 Task: Open a blank sheet, save the file as Aiethics.pdf and add heading 'Artificial Intelligence Ethics',with the parapraph 'As AI advances, ethical considerations become paramount. Ensuring transparency, fairness, and accountability in AI systems is crucial. Addressing issues such as bias, privacy, and the impact on jobs requires robust ethical frameworks and responsible AI development.'Apply Font Style lexend And font size 14. Apply font style in  Heading 'Comic Sans MS' and font size 24 Change heading alignment to  Center and paragraph alignment to  Left
Action: Mouse moved to (248, 155)
Screenshot: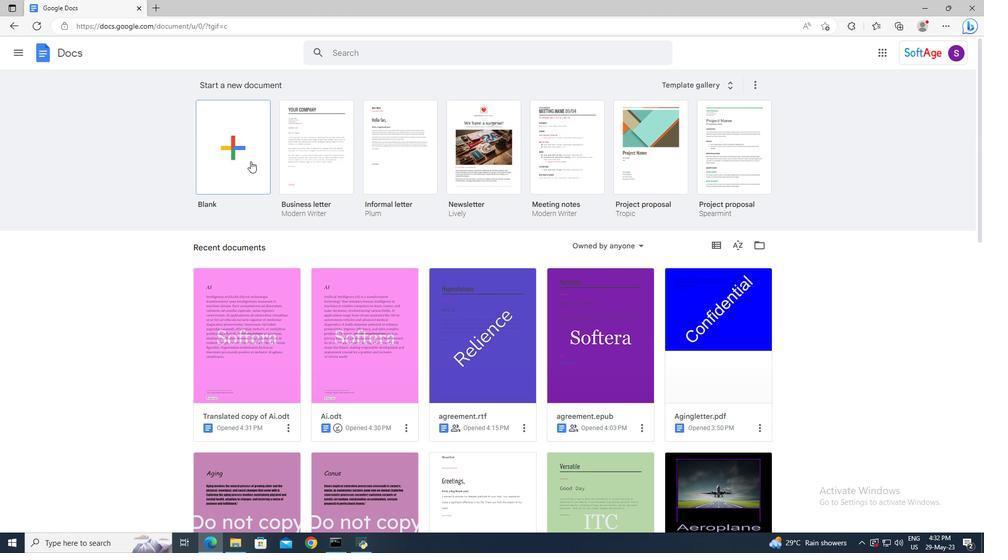 
Action: Mouse pressed left at (248, 155)
Screenshot: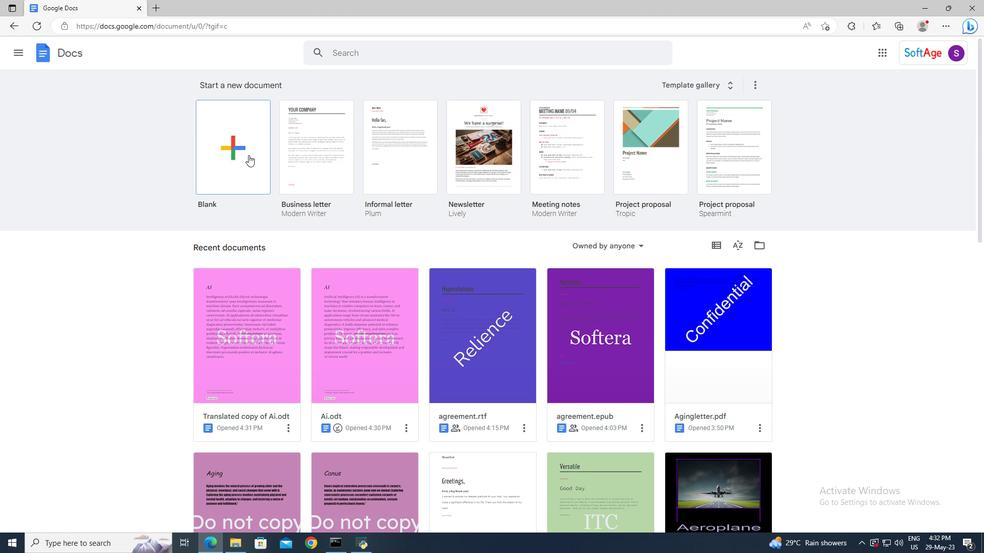 
Action: Mouse moved to (98, 48)
Screenshot: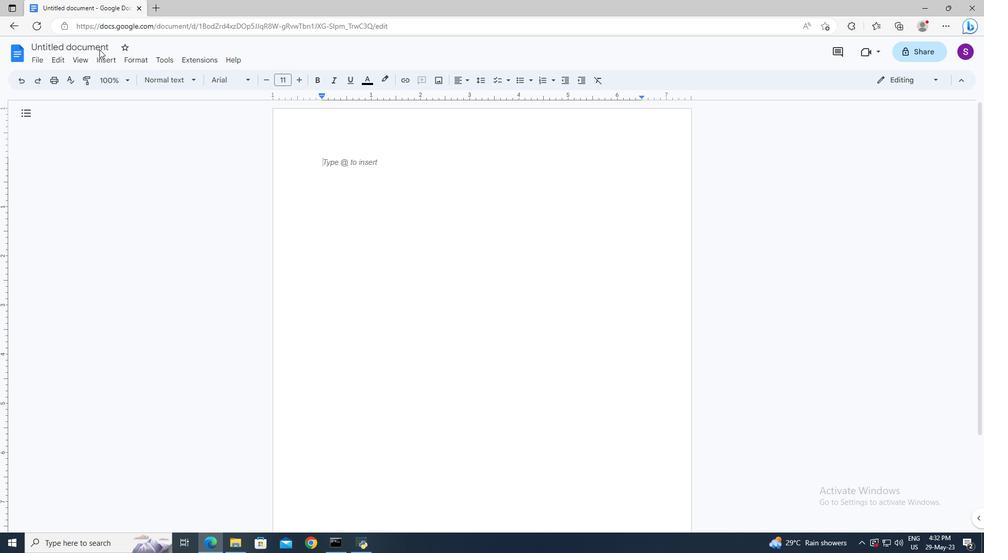 
Action: Mouse pressed left at (98, 48)
Screenshot: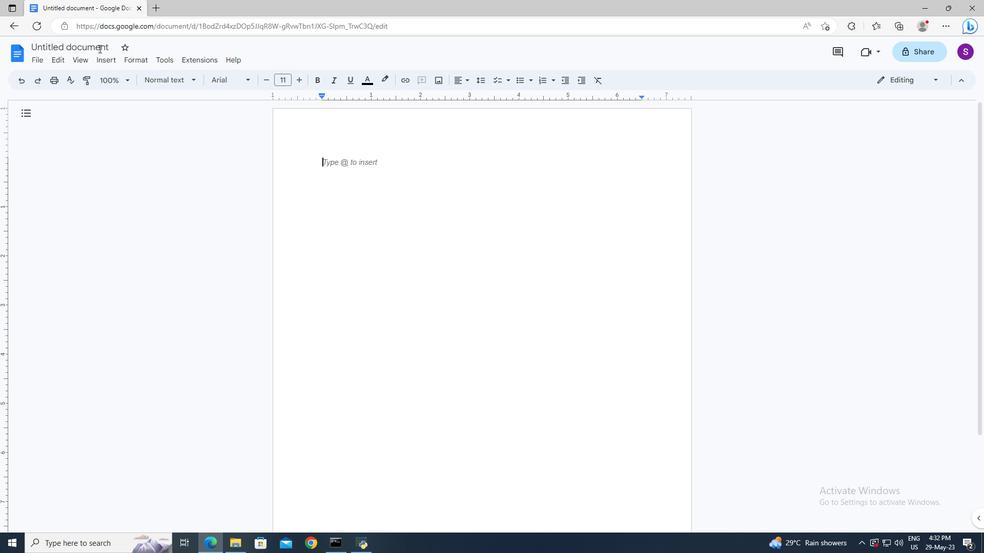 
Action: Key pressed <Key.shift>Aiethics.pdf<Key.enter>
Screenshot: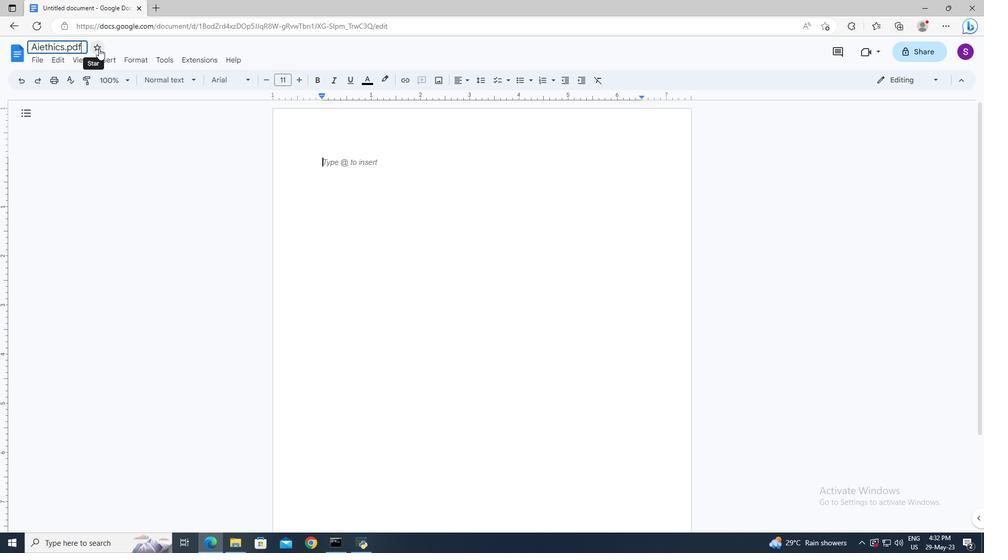 
Action: Mouse moved to (168, 78)
Screenshot: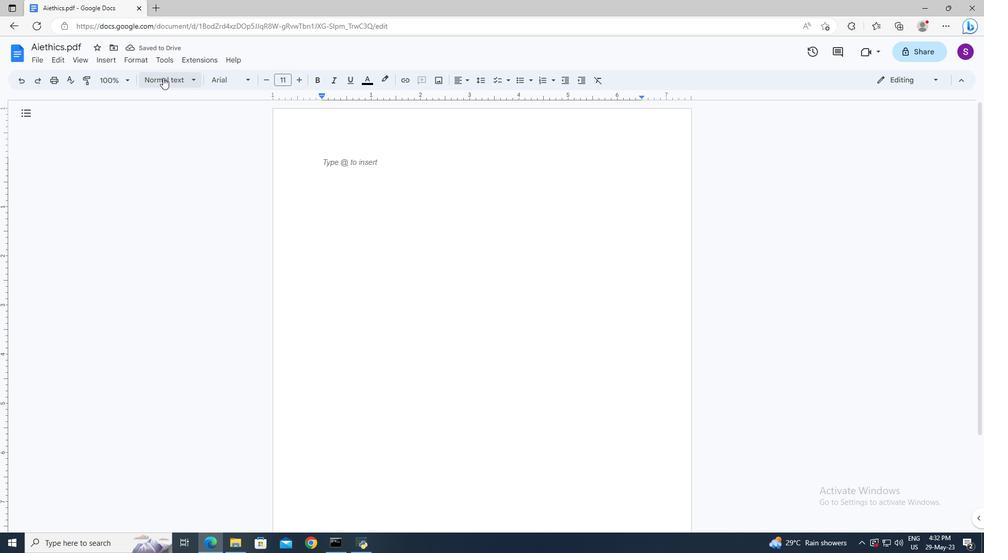 
Action: Mouse pressed left at (168, 78)
Screenshot: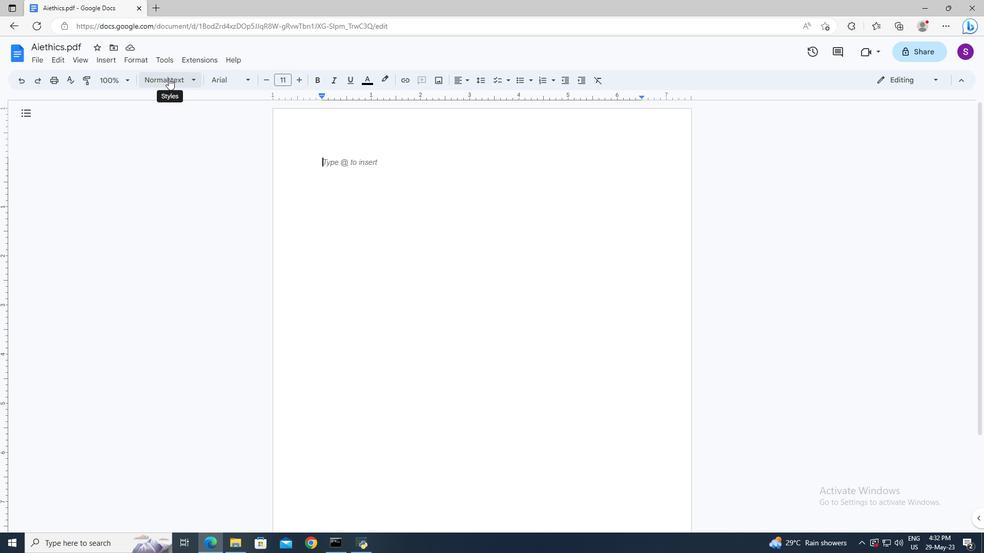 
Action: Mouse moved to (181, 215)
Screenshot: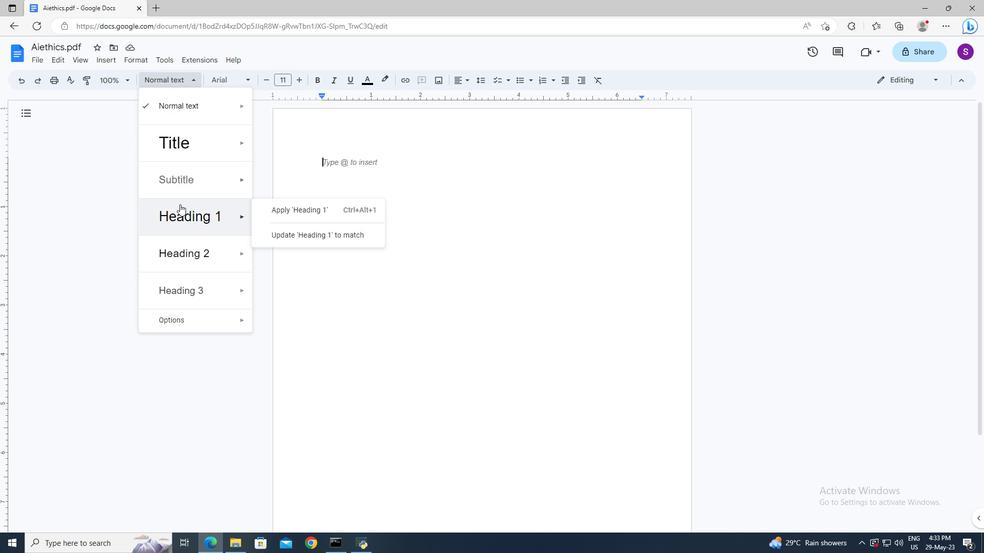 
Action: Mouse pressed left at (181, 215)
Screenshot: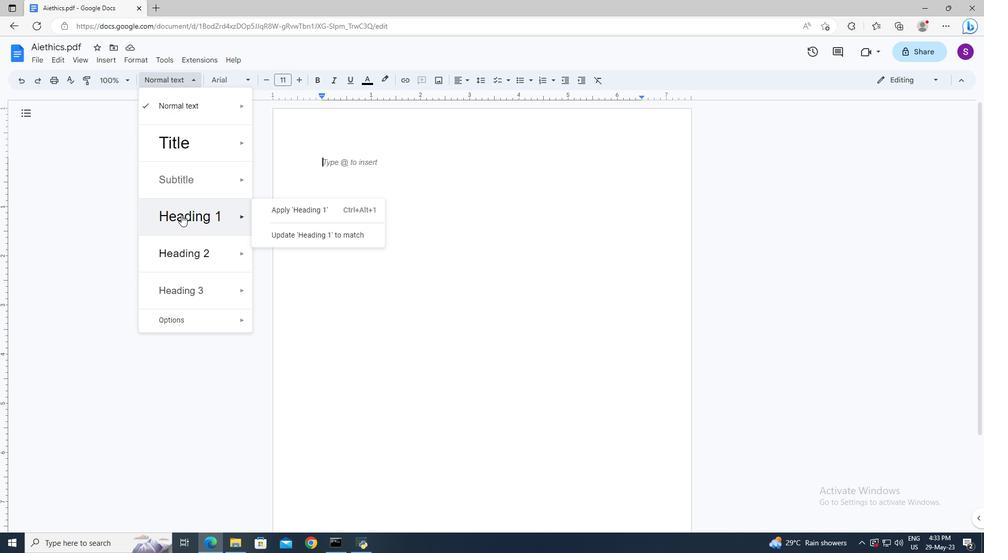 
Action: Key pressed <Key.shift>Artificial<Key.space><Key.shift>Intelligence<Key.space><Key.shift>Ethics<Key.enter><Key.enter><Key.shift>As<Key.space><Key.shift>A<Key.shift>I<Key.space>advances,<Key.space>ethical<Key.space>considerations<Key.space>become<Key.space>paramount.<Key.space><Key.shift>Ensuring<Key.space>transparency,<Key.space>fairness,<Key.space>and<Key.space>accountability<Key.space>in<Key.space><Key.shift><Key.shift>AI<Key.space>systems<Key.space>is<Key.space>crucial.<Key.space><Key.shift>Addressing<Key.space>issues<Key.space>such<Key.space>as<Key.space>bias,<Key.space>privacy,<Key.space>and<Key.space>the<Key.space>impact<Key.space>on<Key.space>job<Key.space>requires<Key.space>robust<Key.space>ethical<Key.space>frameworks<Key.space>and<Key.space>responsible<Key.space><Key.shift>AI<Key.space>development.
Screenshot: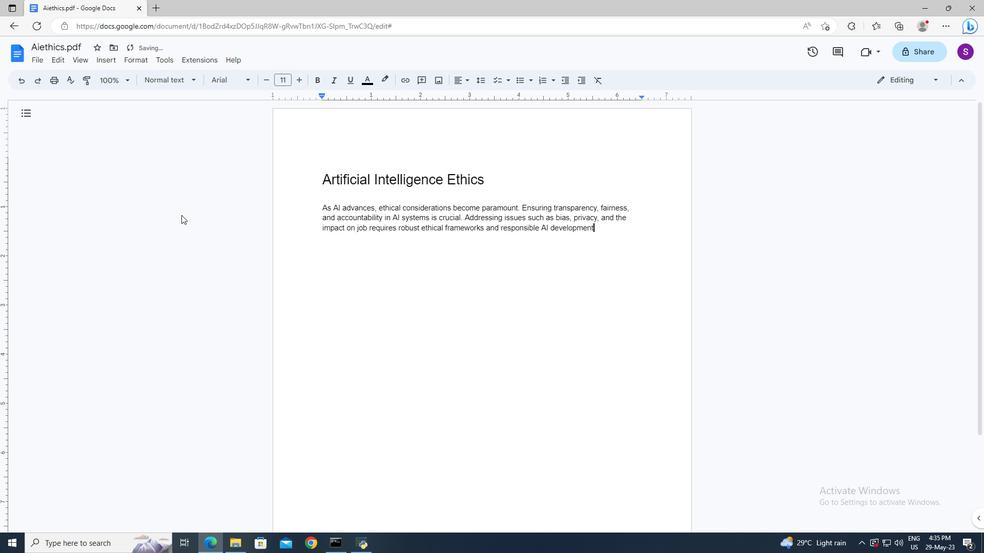 
Action: Mouse moved to (330, 248)
Screenshot: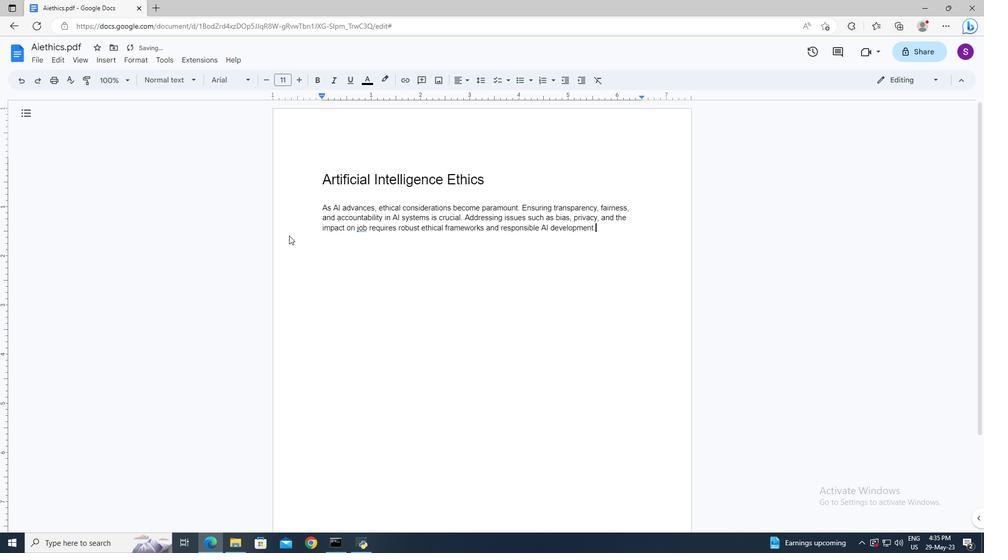 
Action: Key pressed <Key.shift><Key.up>
Screenshot: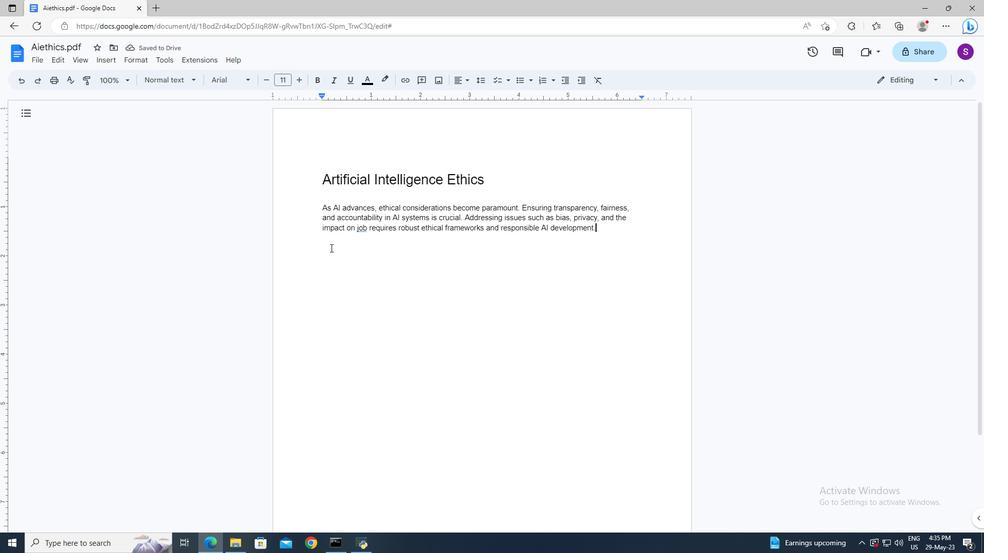 
Action: Mouse moved to (225, 81)
Screenshot: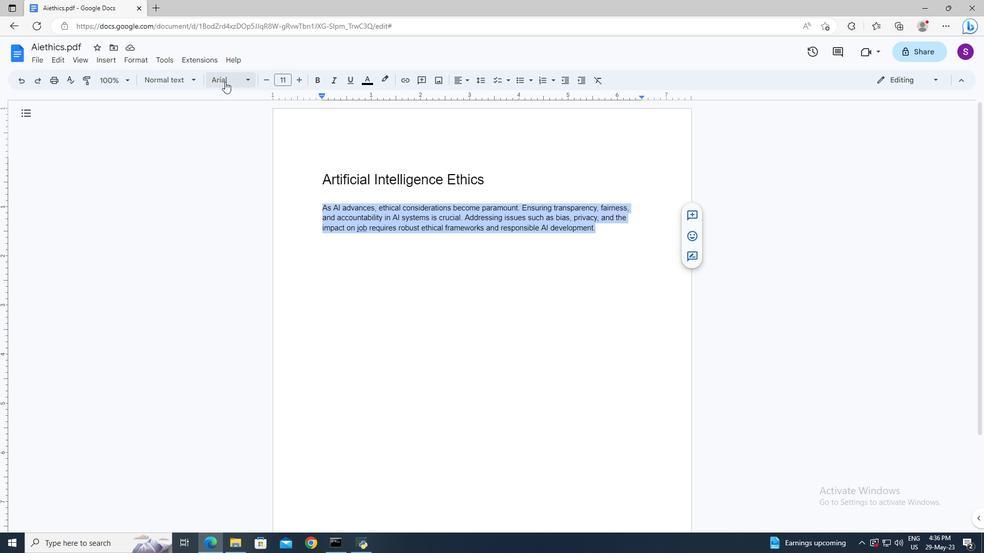 
Action: Mouse pressed left at (225, 81)
Screenshot: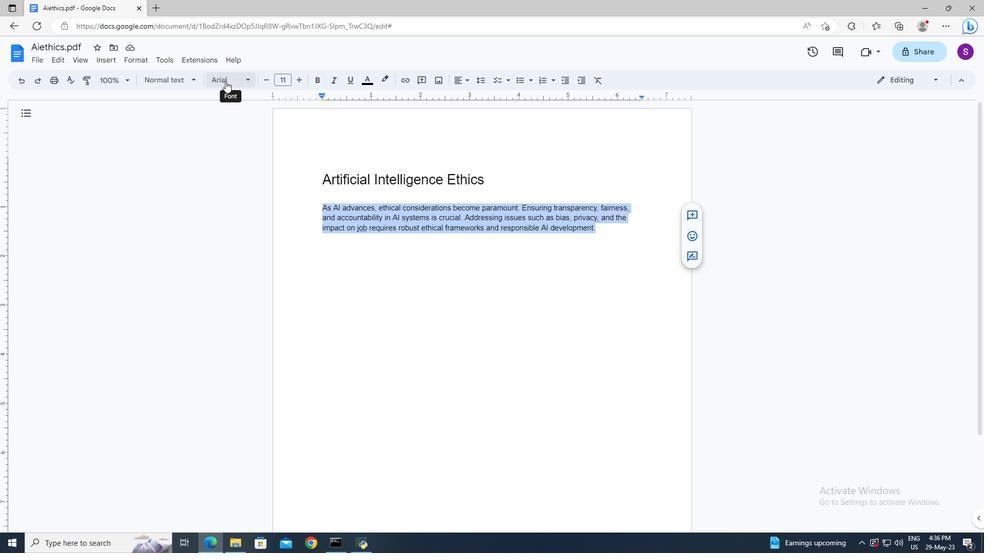
Action: Mouse moved to (259, 375)
Screenshot: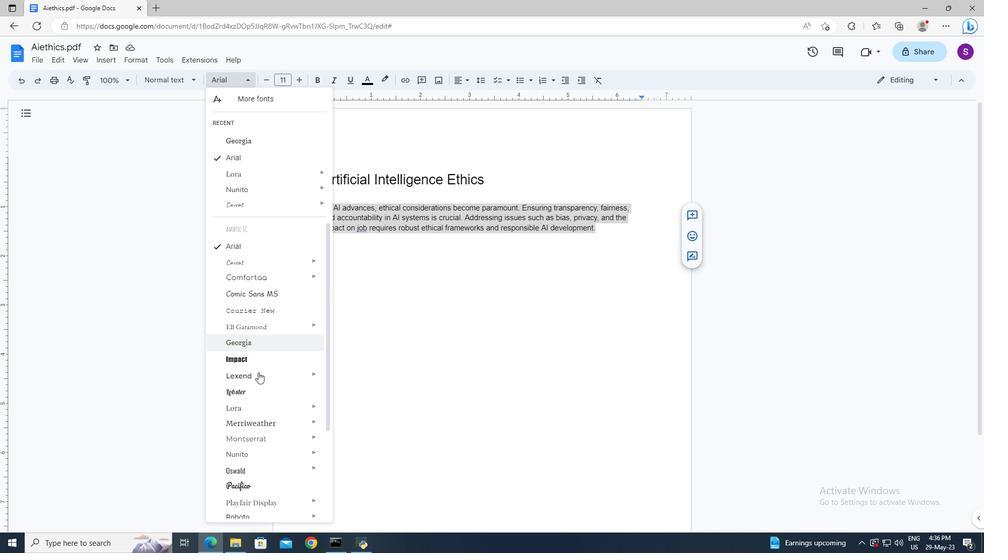 
Action: Mouse pressed left at (259, 375)
Screenshot: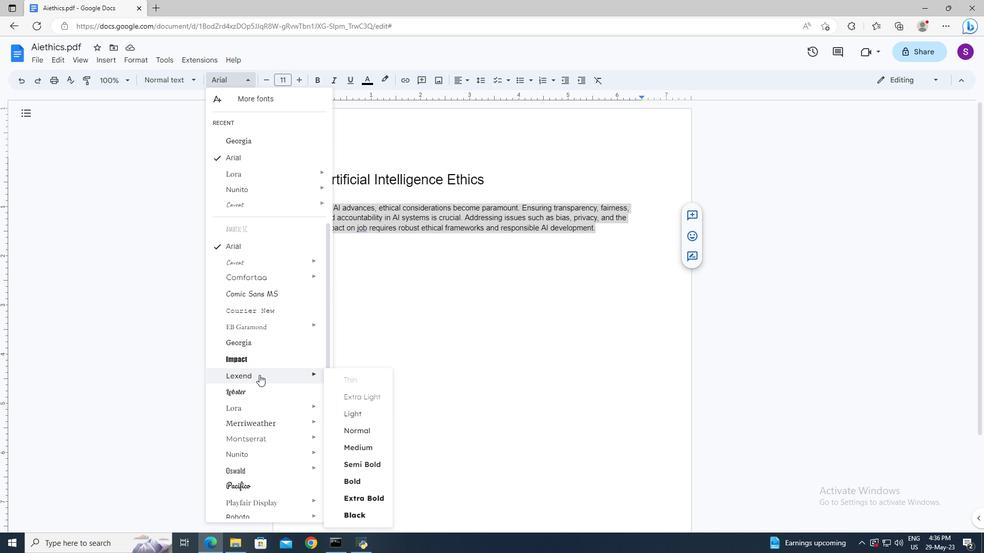 
Action: Mouse moved to (287, 83)
Screenshot: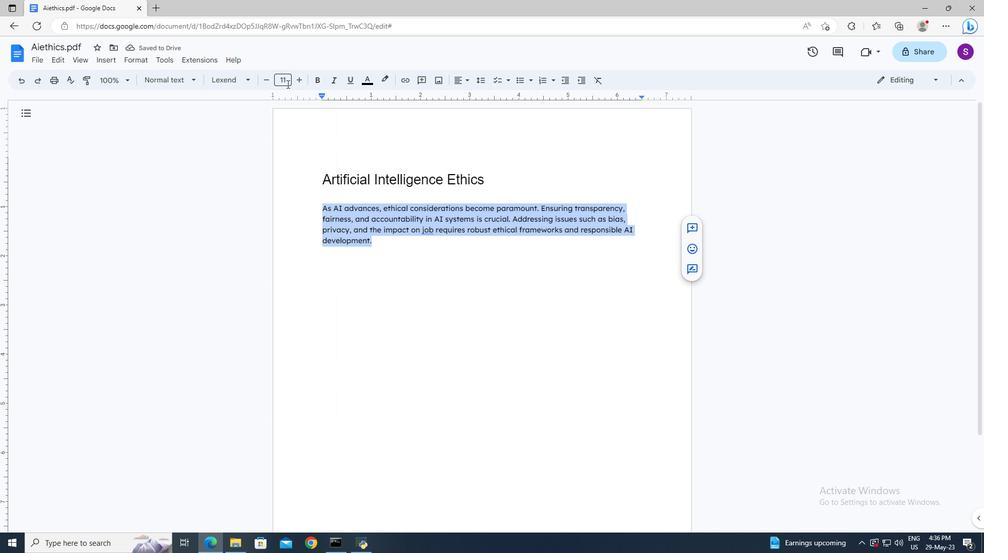 
Action: Mouse pressed left at (287, 83)
Screenshot: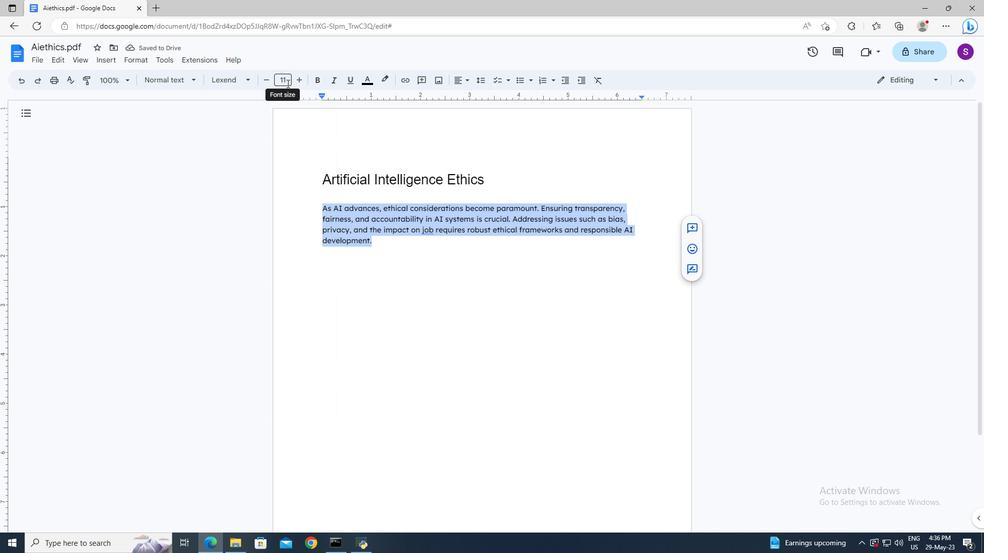 
Action: Key pressed 14<Key.enter>
Screenshot: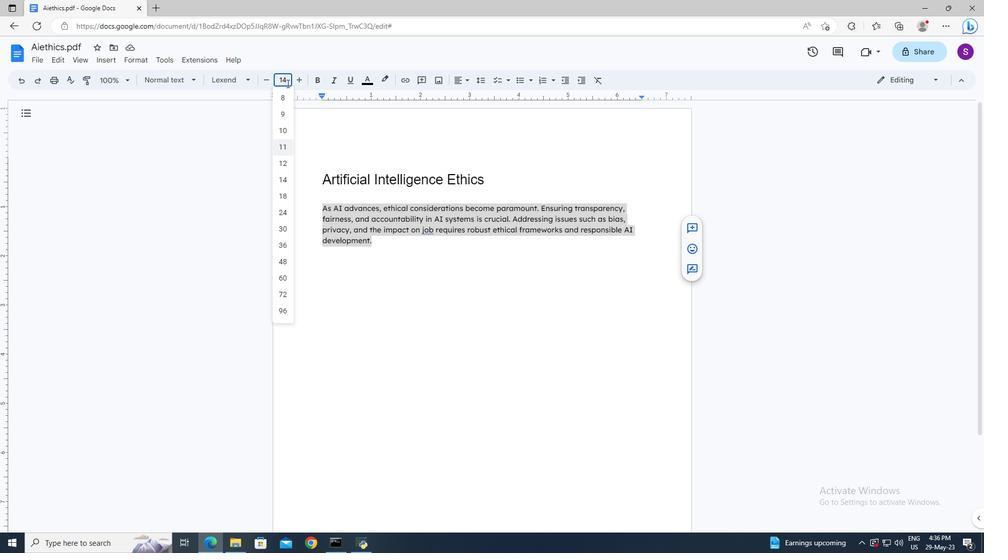 
Action: Mouse moved to (321, 182)
Screenshot: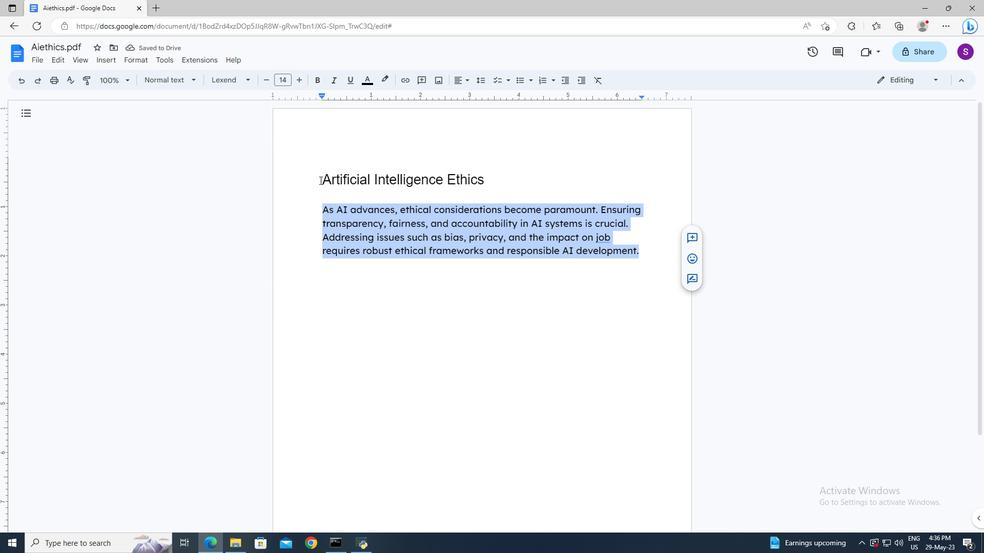 
Action: Mouse pressed left at (321, 182)
Screenshot: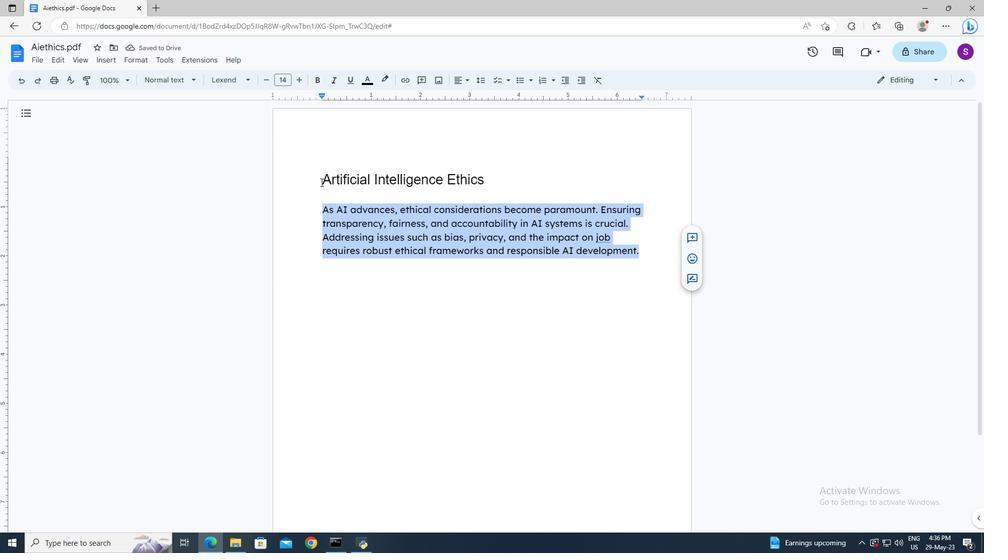
Action: Key pressed <Key.shift><Key.right><Key.right><Key.right>
Screenshot: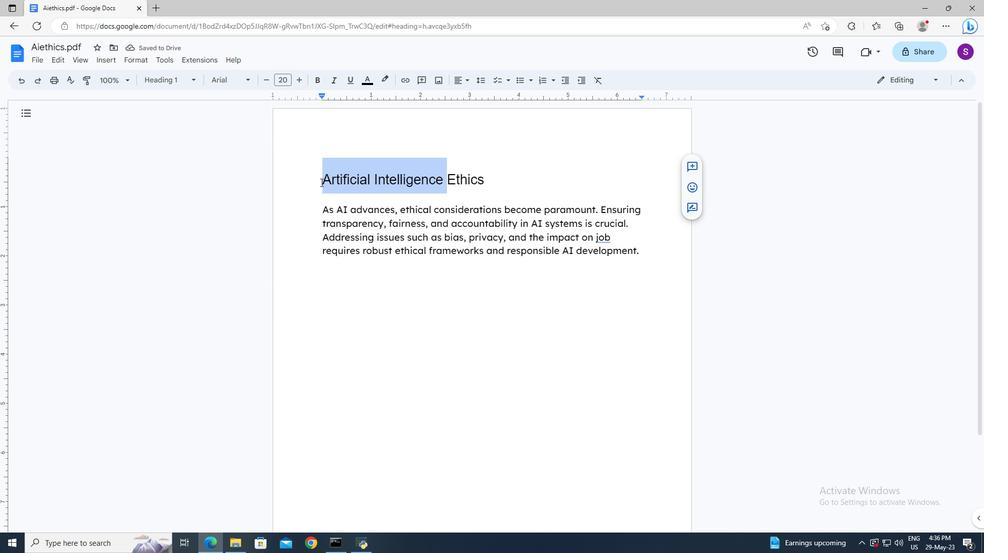 
Action: Mouse moved to (240, 86)
Screenshot: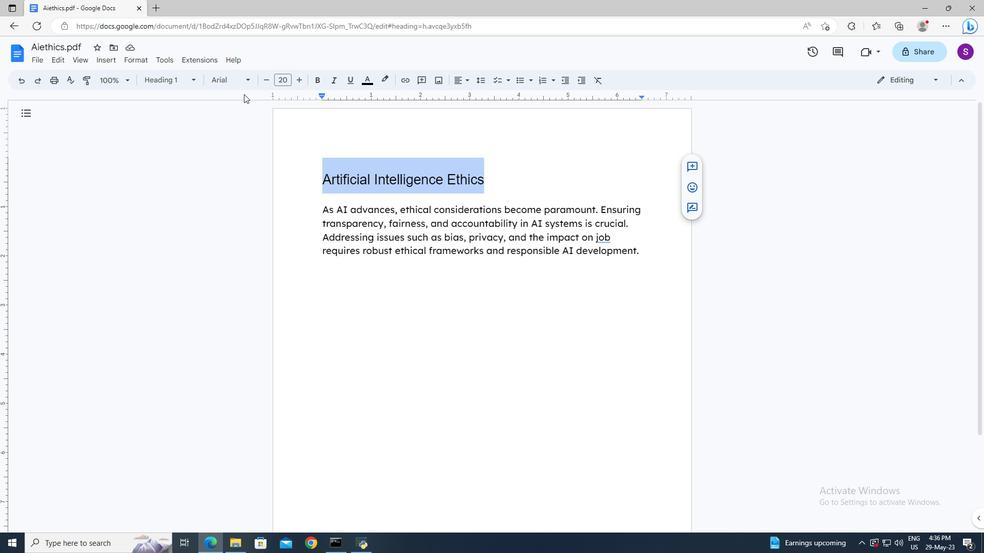 
Action: Mouse pressed left at (240, 86)
Screenshot: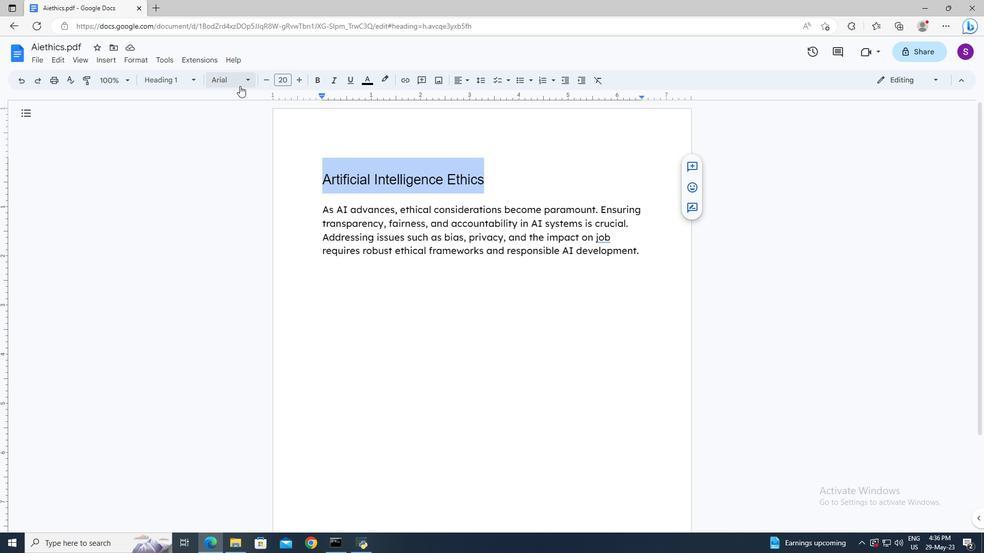 
Action: Mouse moved to (261, 293)
Screenshot: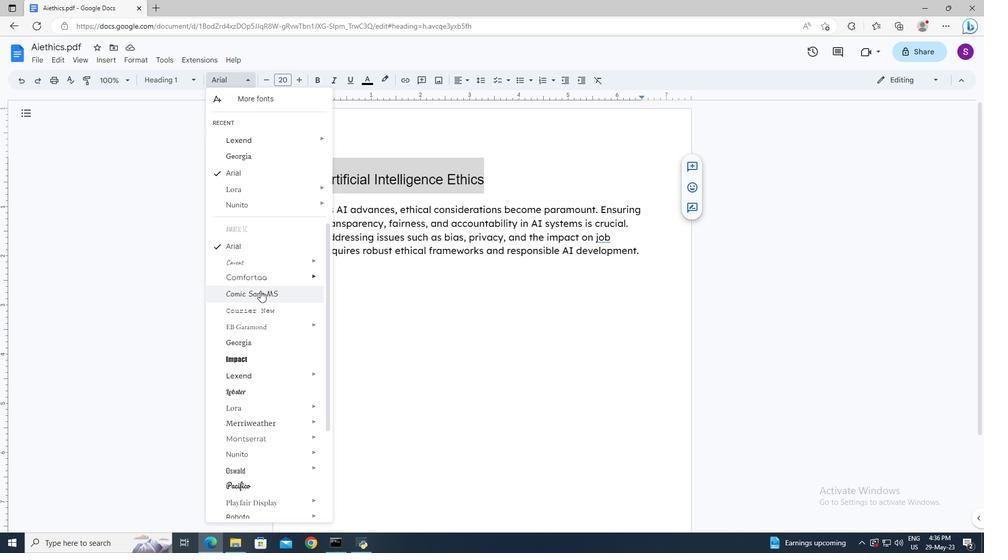 
Action: Mouse pressed left at (261, 293)
Screenshot: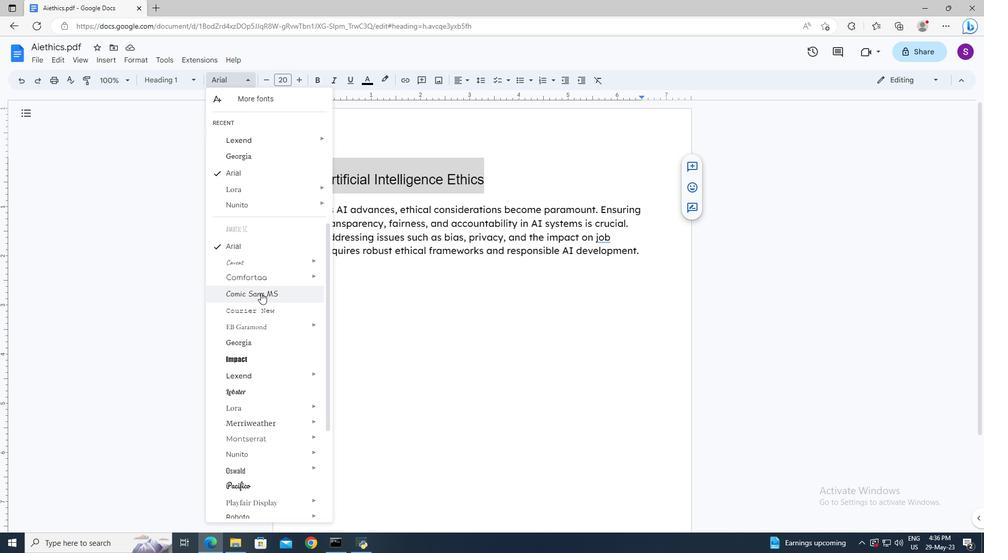 
Action: Mouse moved to (288, 80)
Screenshot: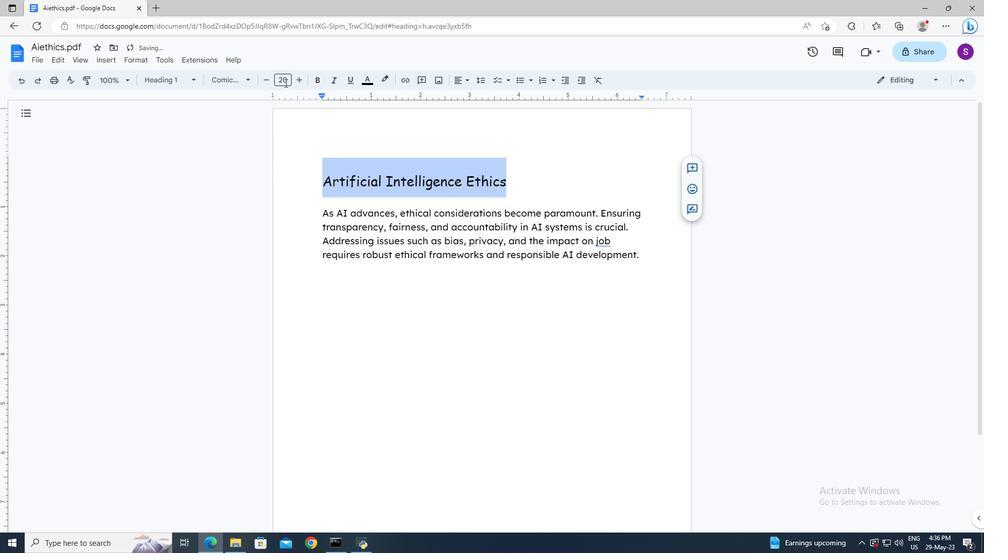 
Action: Mouse pressed left at (288, 80)
Screenshot: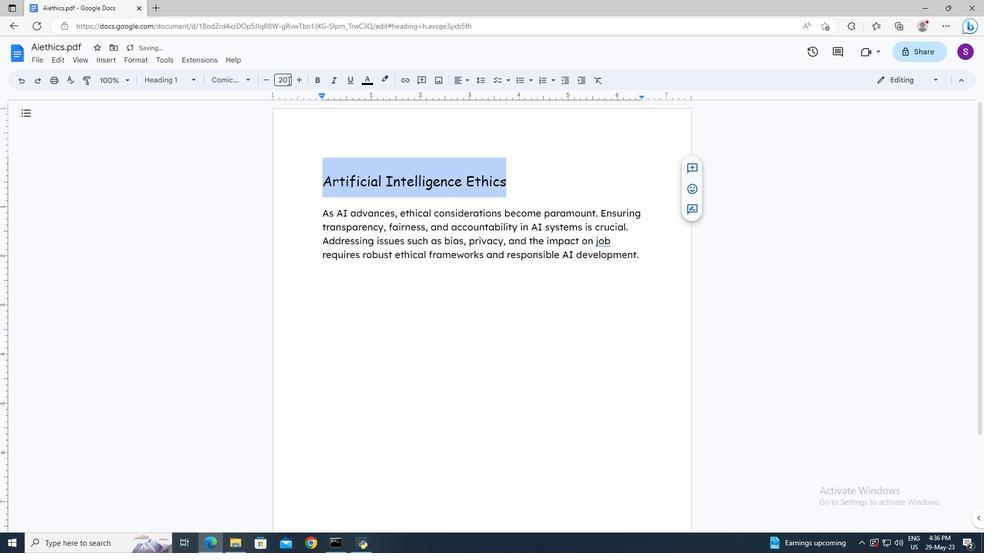 
Action: Mouse moved to (288, 80)
Screenshot: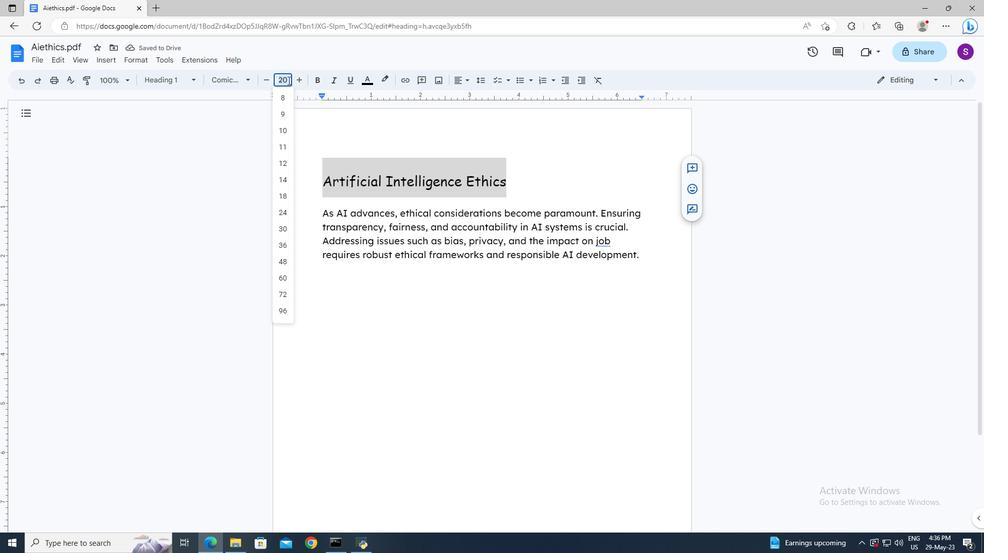 
Action: Key pressed 24<Key.enter>
Screenshot: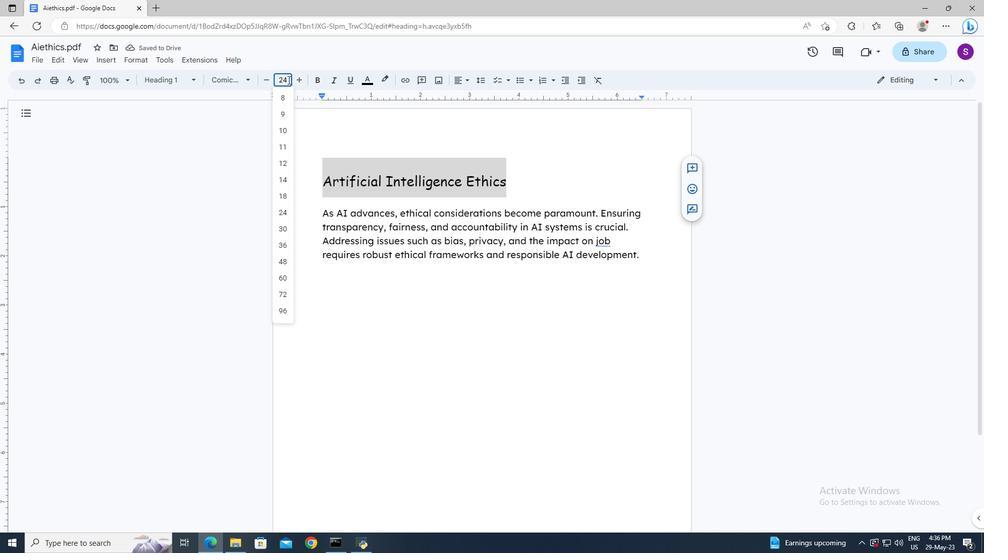 
Action: Mouse moved to (453, 78)
Screenshot: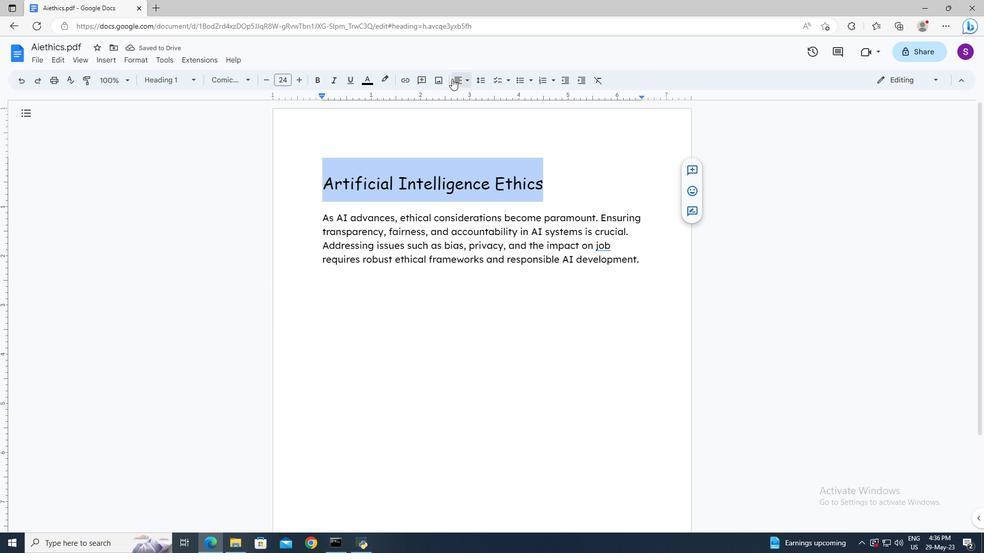
Action: Mouse pressed left at (453, 78)
Screenshot: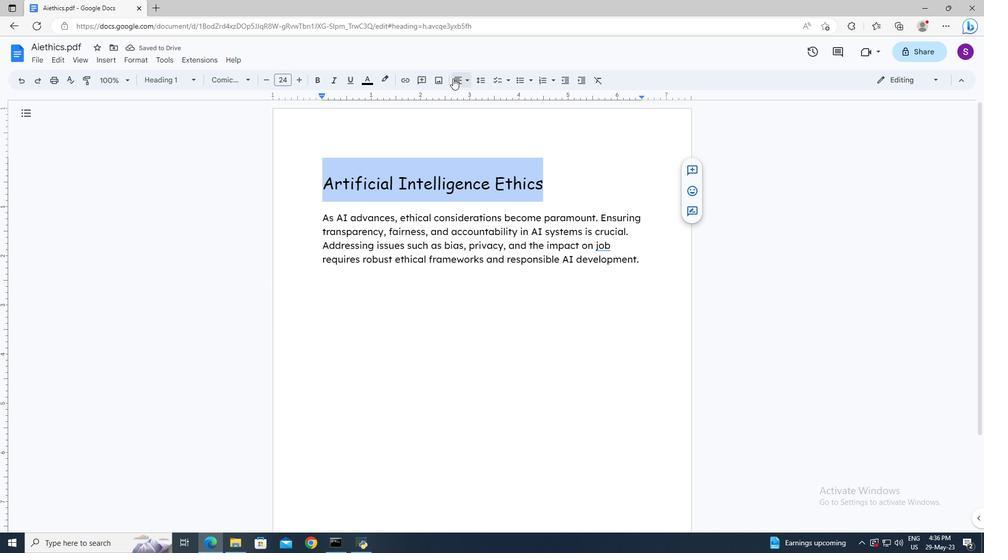 
Action: Mouse moved to (472, 96)
Screenshot: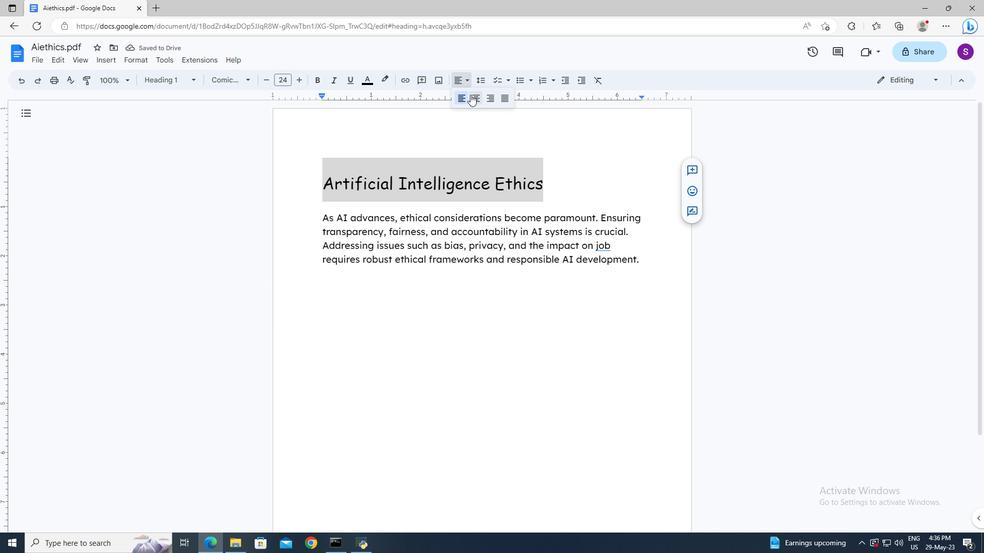 
Action: Mouse pressed left at (472, 96)
Screenshot: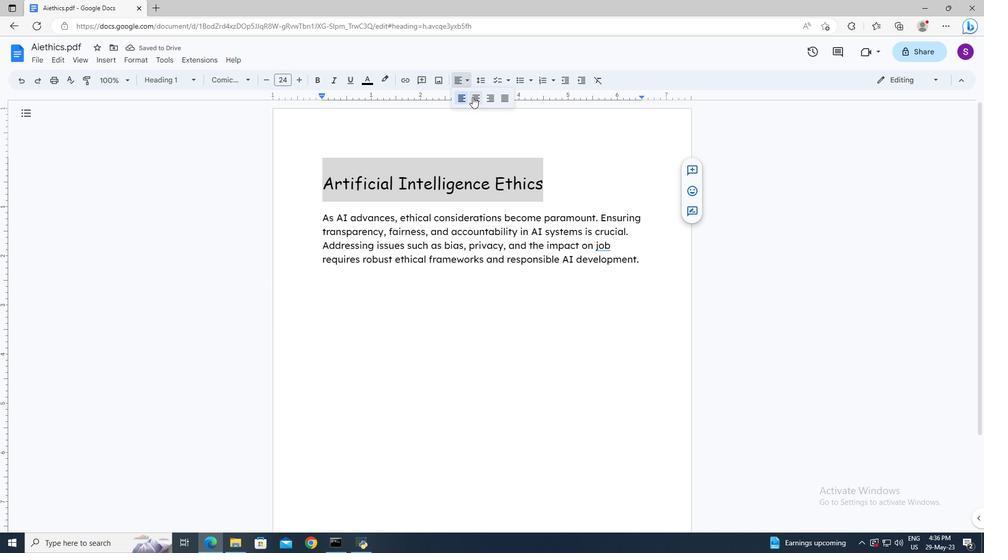 
Action: Mouse moved to (320, 219)
Screenshot: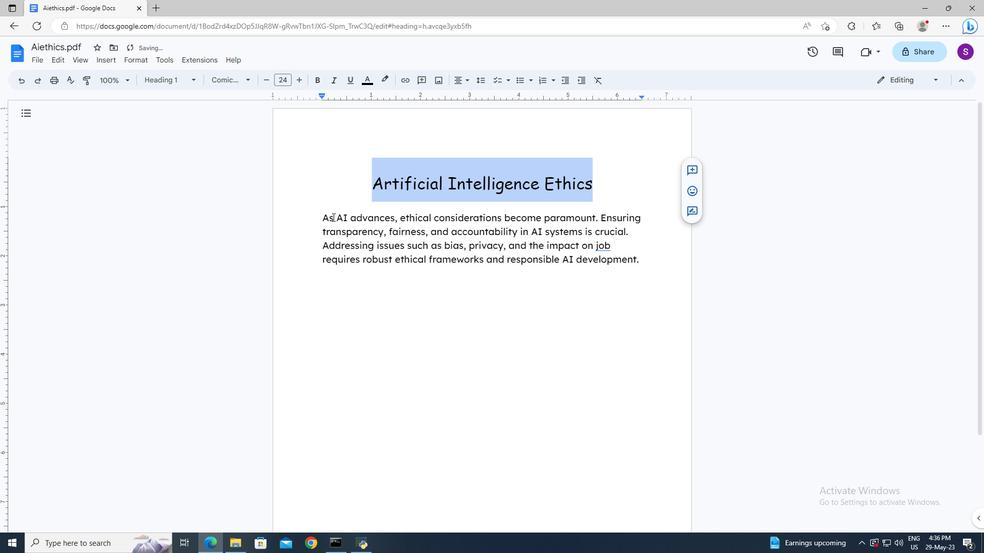
Action: Mouse pressed left at (320, 219)
Screenshot: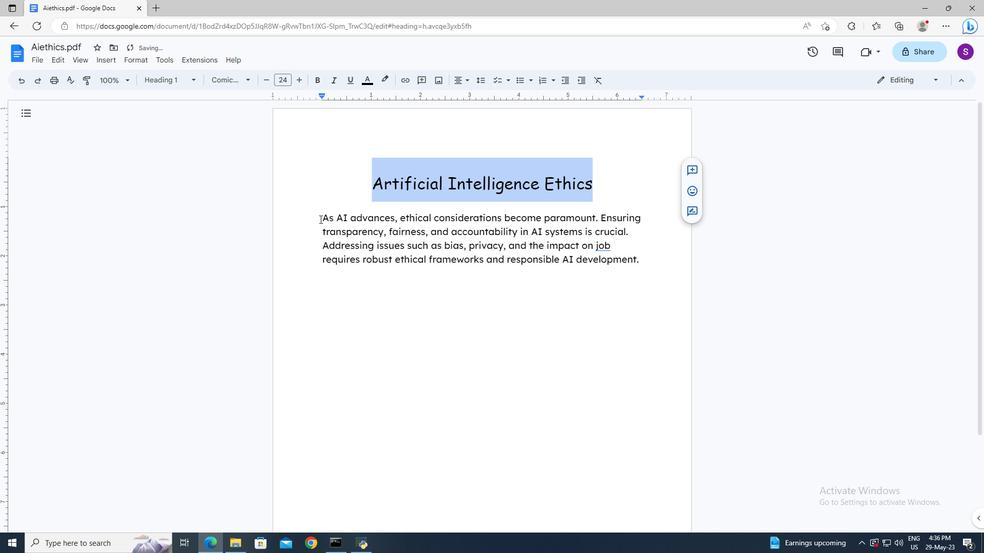 
Action: Key pressed <Key.shift><Key.down>
Screenshot: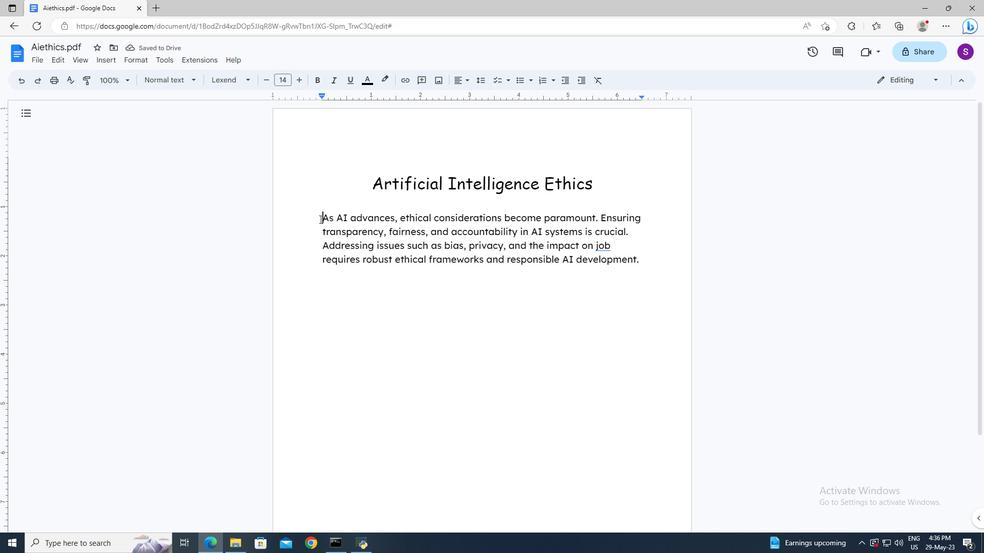 
Action: Mouse moved to (459, 81)
Screenshot: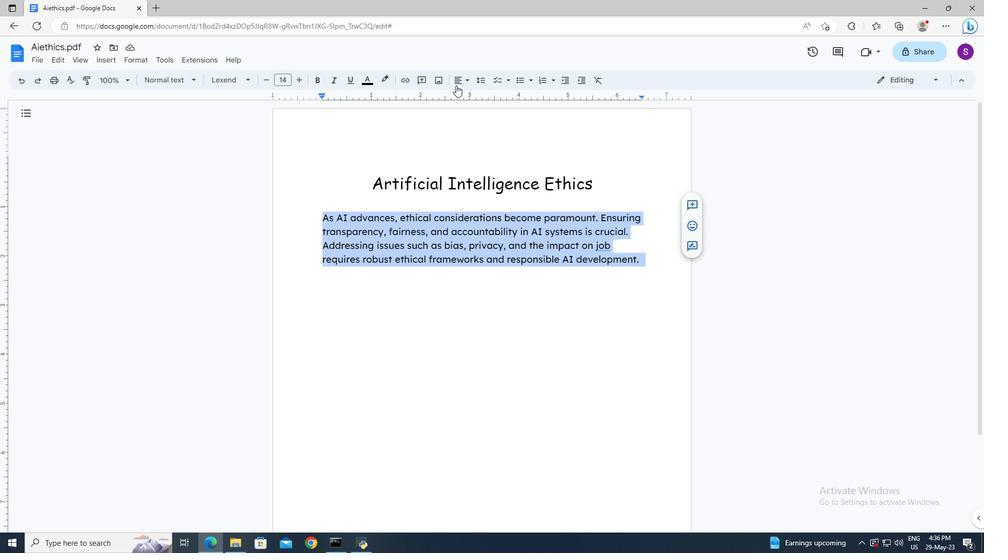 
Action: Mouse pressed left at (459, 81)
Screenshot: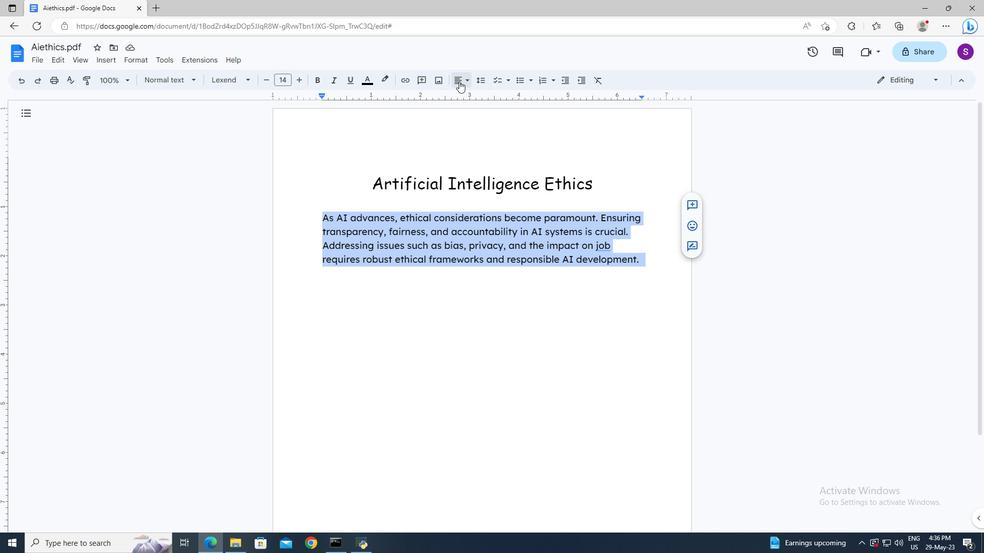 
Action: Mouse moved to (465, 94)
Screenshot: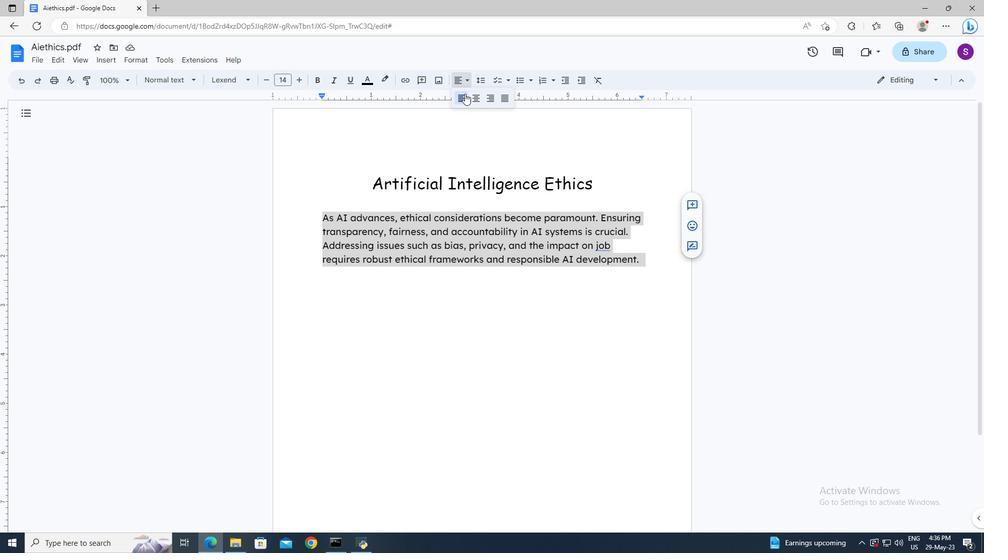 
Action: Mouse pressed left at (465, 94)
Screenshot: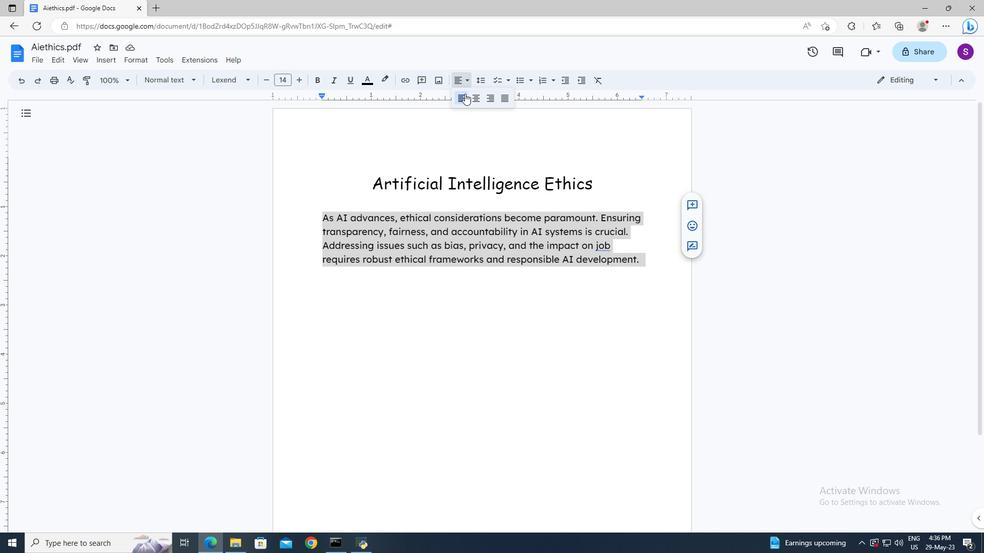 
Action: Mouse moved to (580, 285)
Screenshot: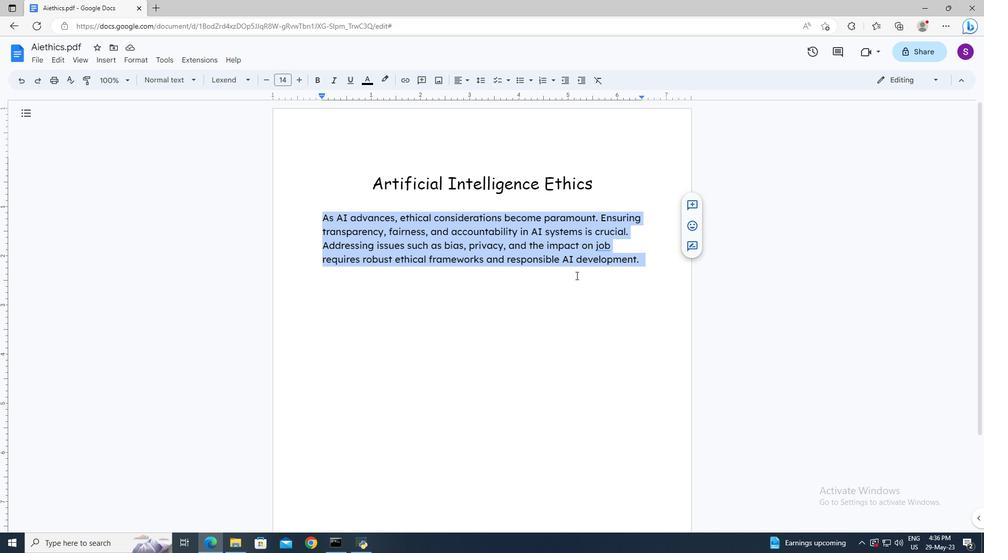 
Action: Mouse pressed left at (580, 285)
Screenshot: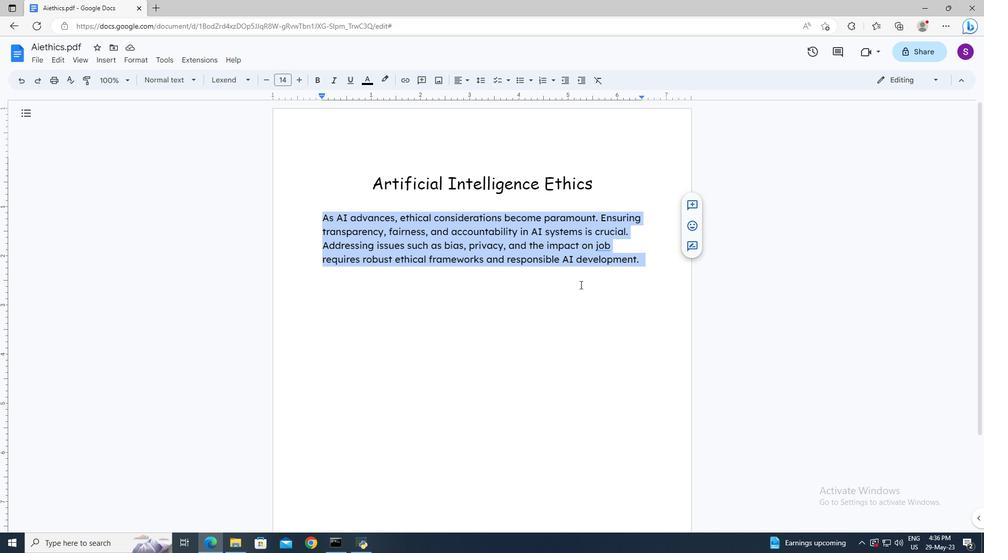 
Action: Mouse moved to (580, 285)
Screenshot: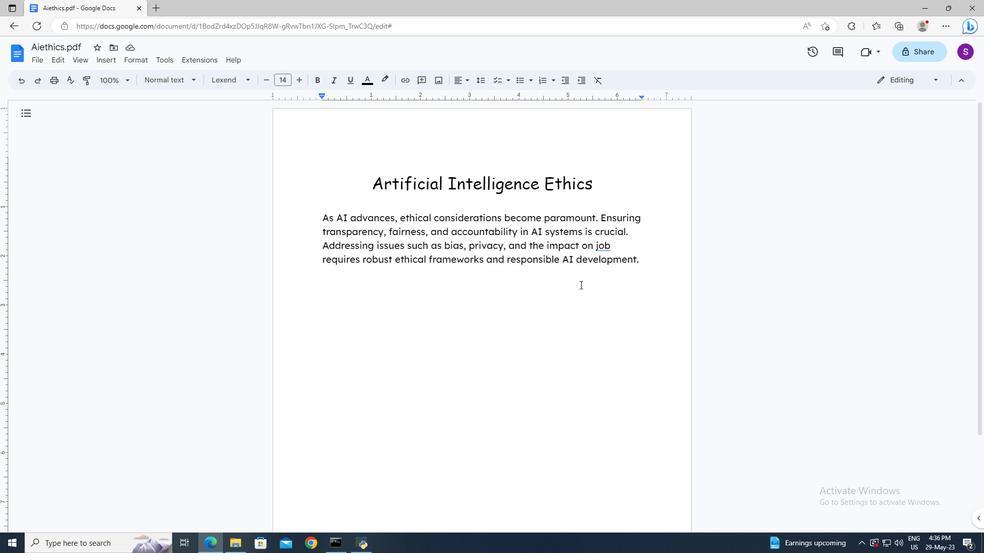 
